 Task: Choose the classic (with black text) color set for your event colors, text color, and density.
Action: Mouse moved to (1136, 106)
Screenshot: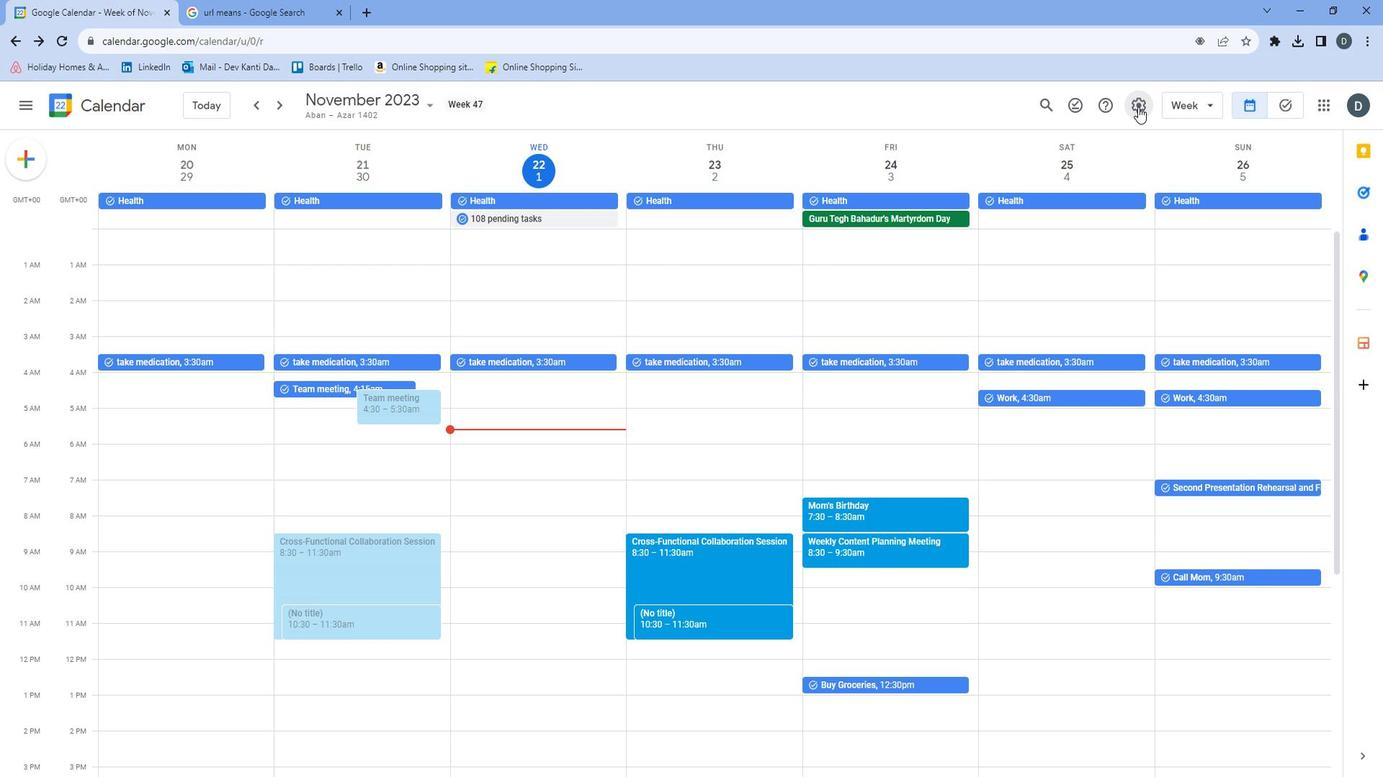 
Action: Mouse pressed left at (1136, 106)
Screenshot: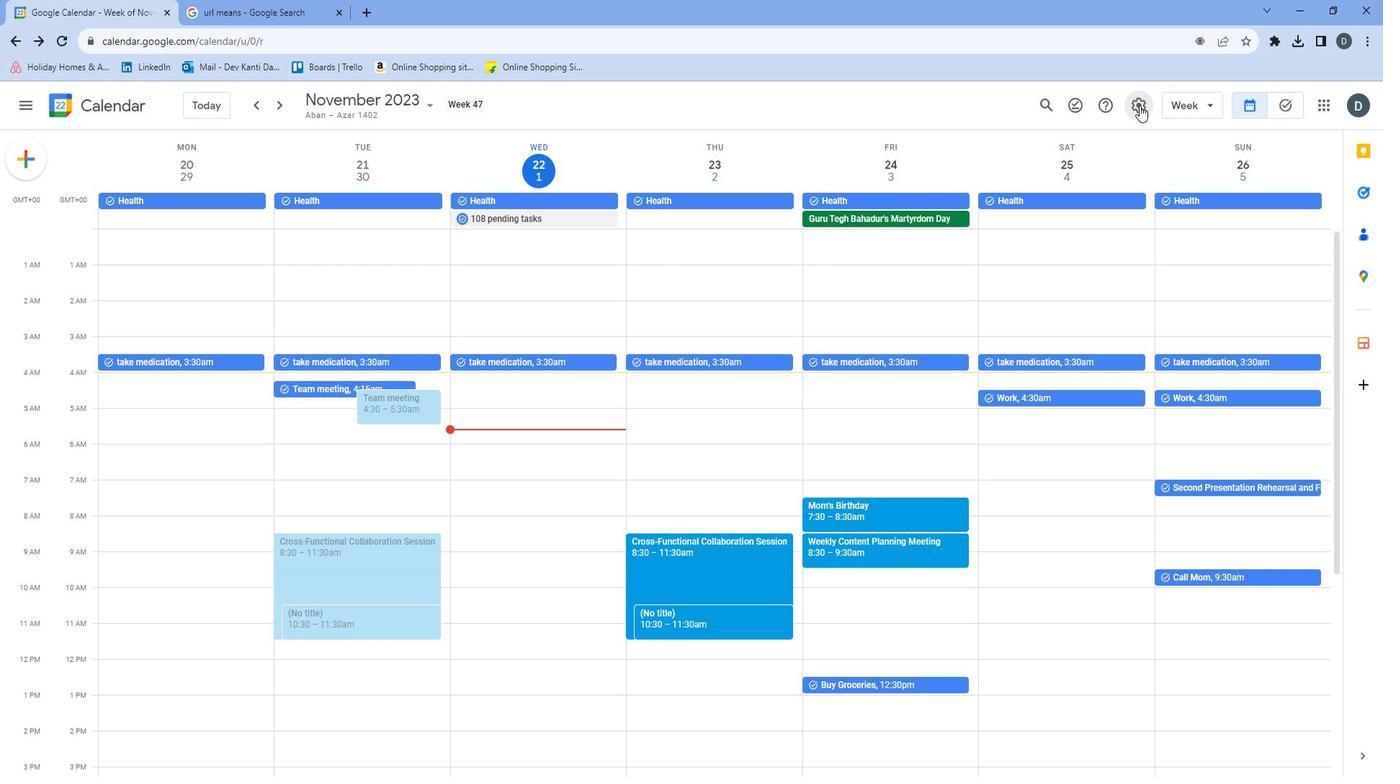 
Action: Mouse moved to (1137, 206)
Screenshot: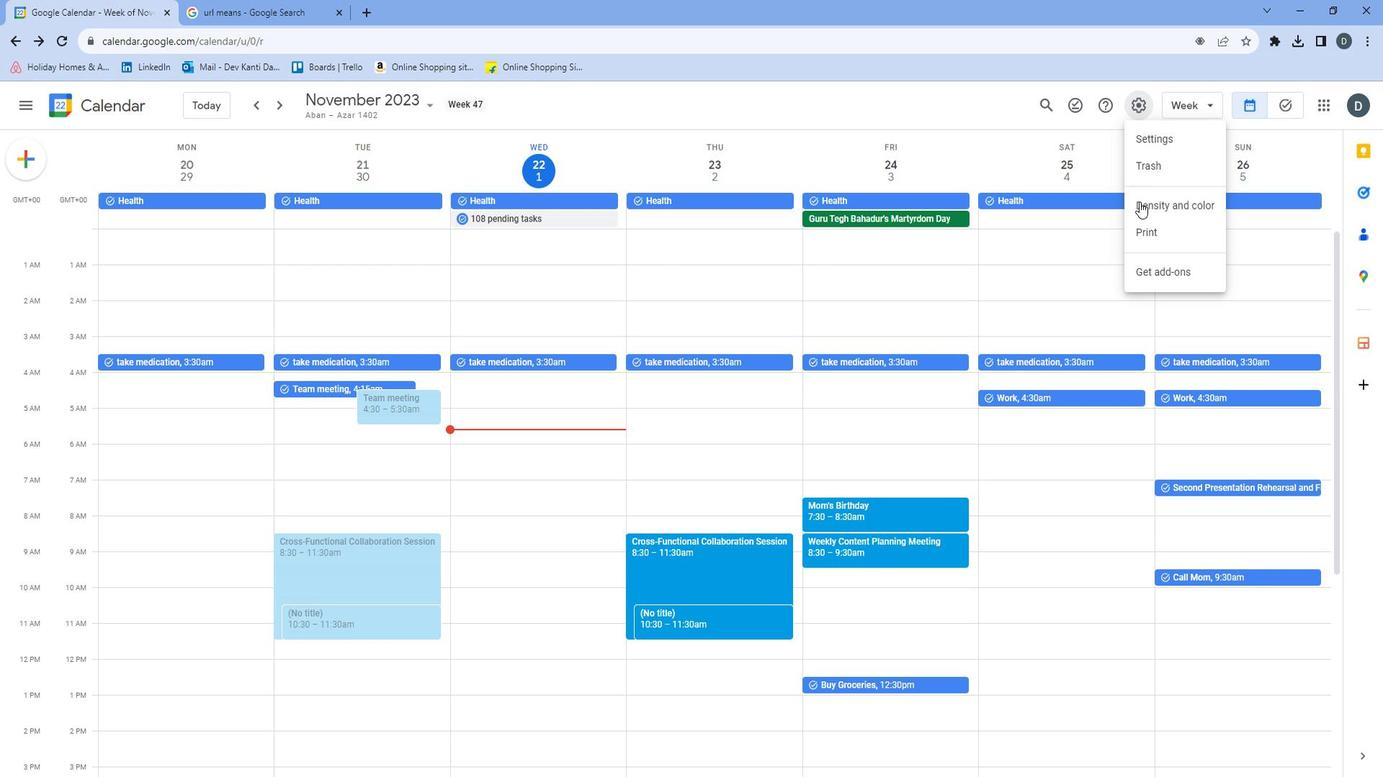 
Action: Mouse pressed left at (1137, 206)
Screenshot: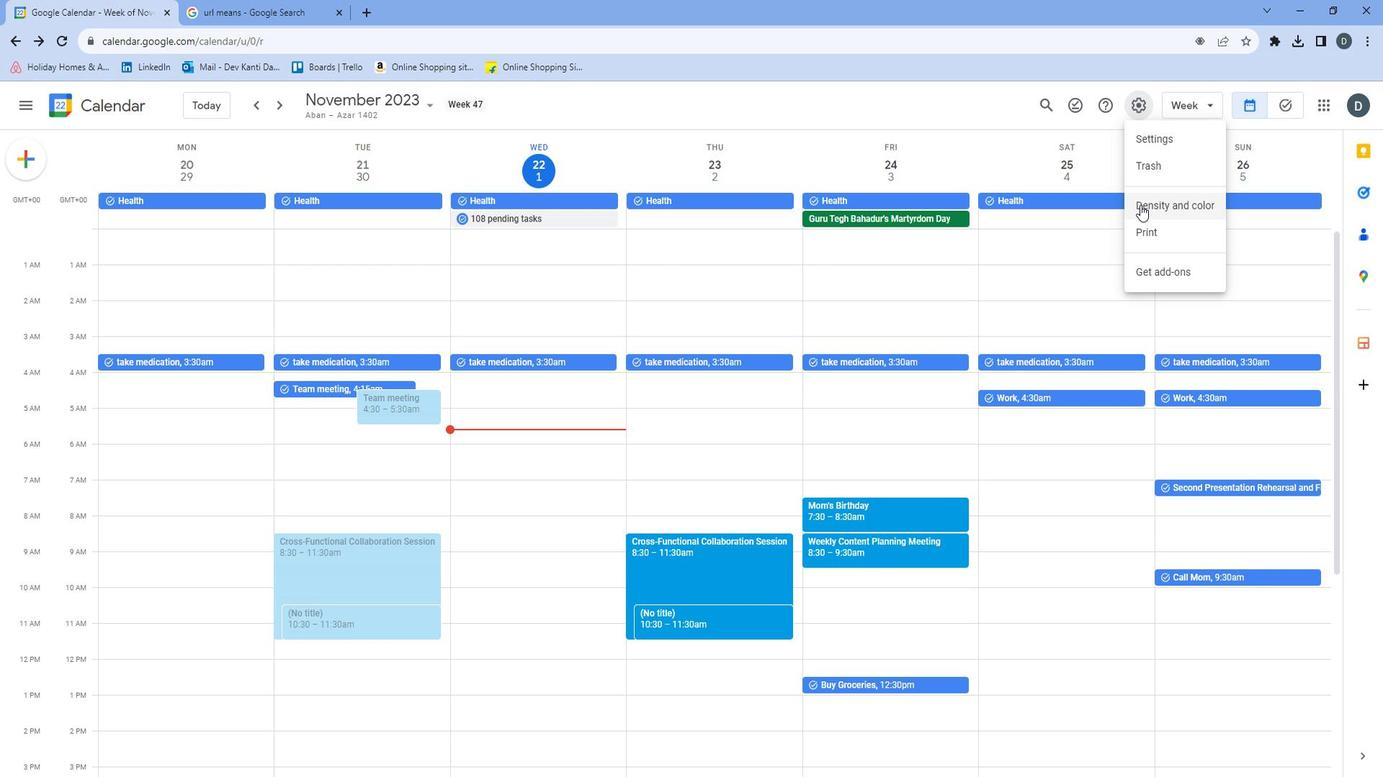 
Action: Mouse moved to (663, 659)
Screenshot: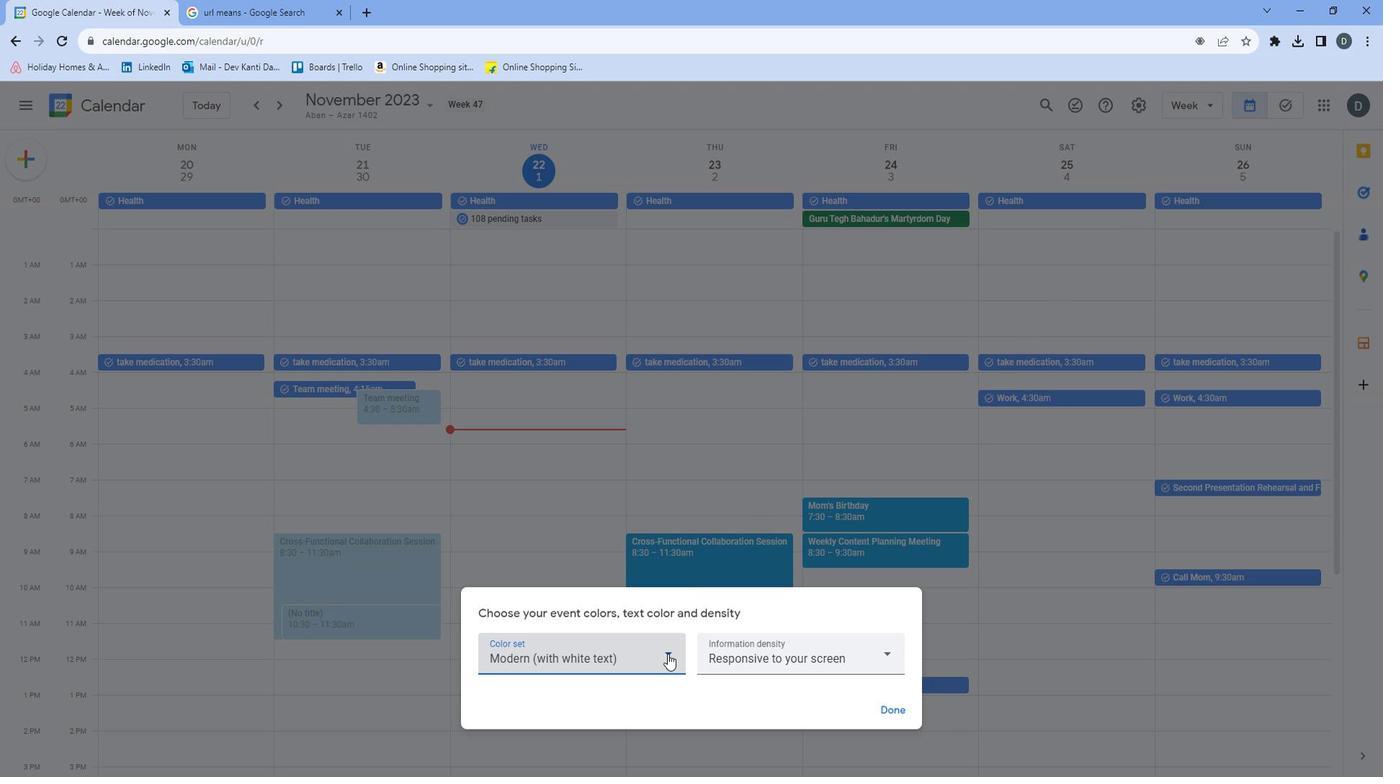 
Action: Mouse pressed left at (663, 659)
Screenshot: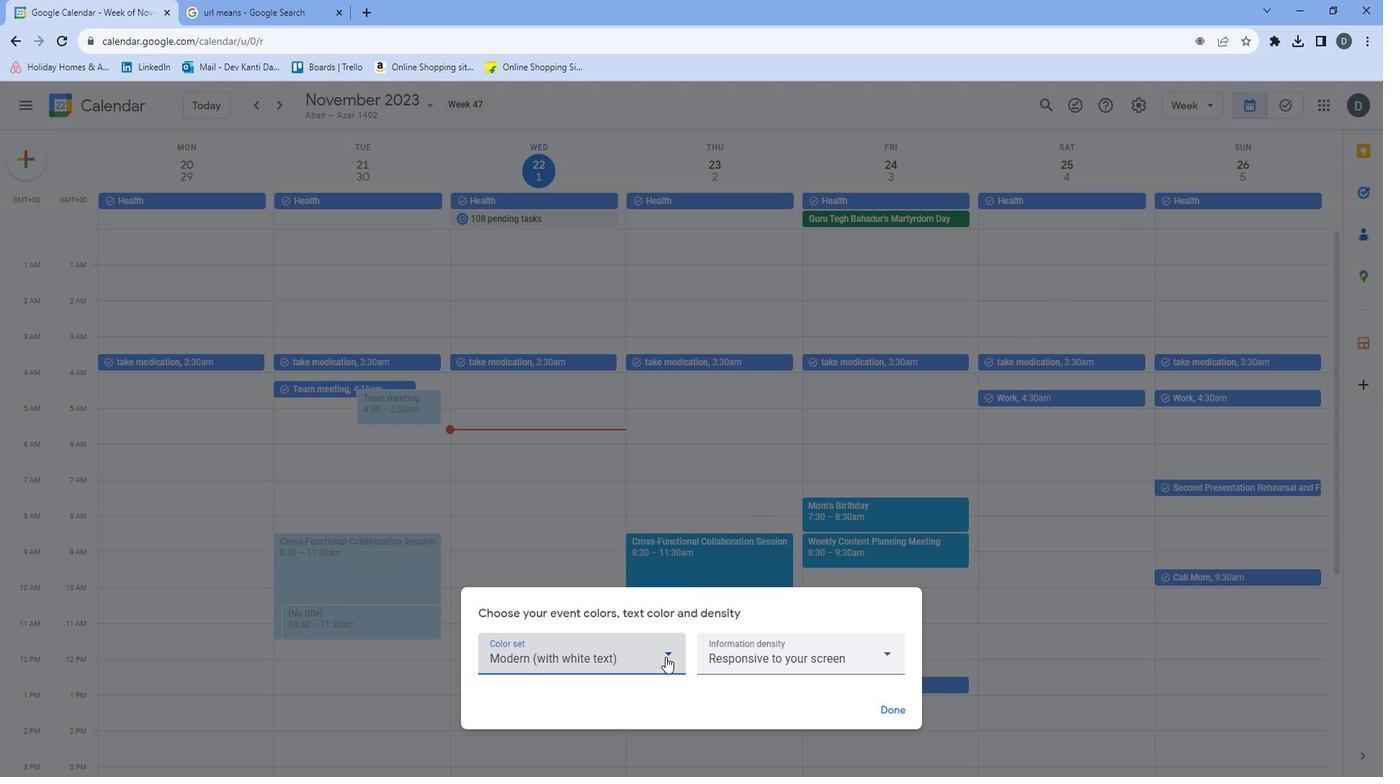
Action: Mouse moved to (613, 607)
Screenshot: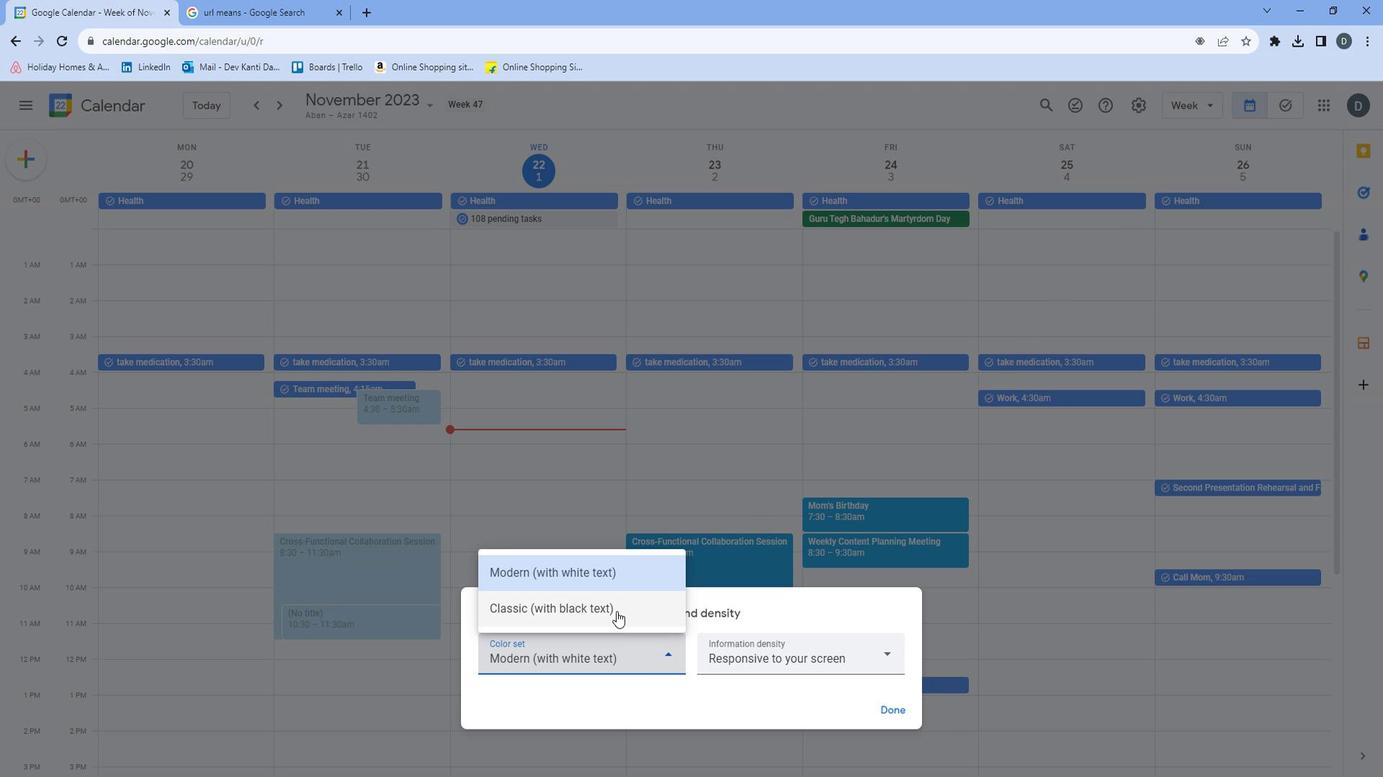 
Action: Mouse pressed left at (613, 607)
Screenshot: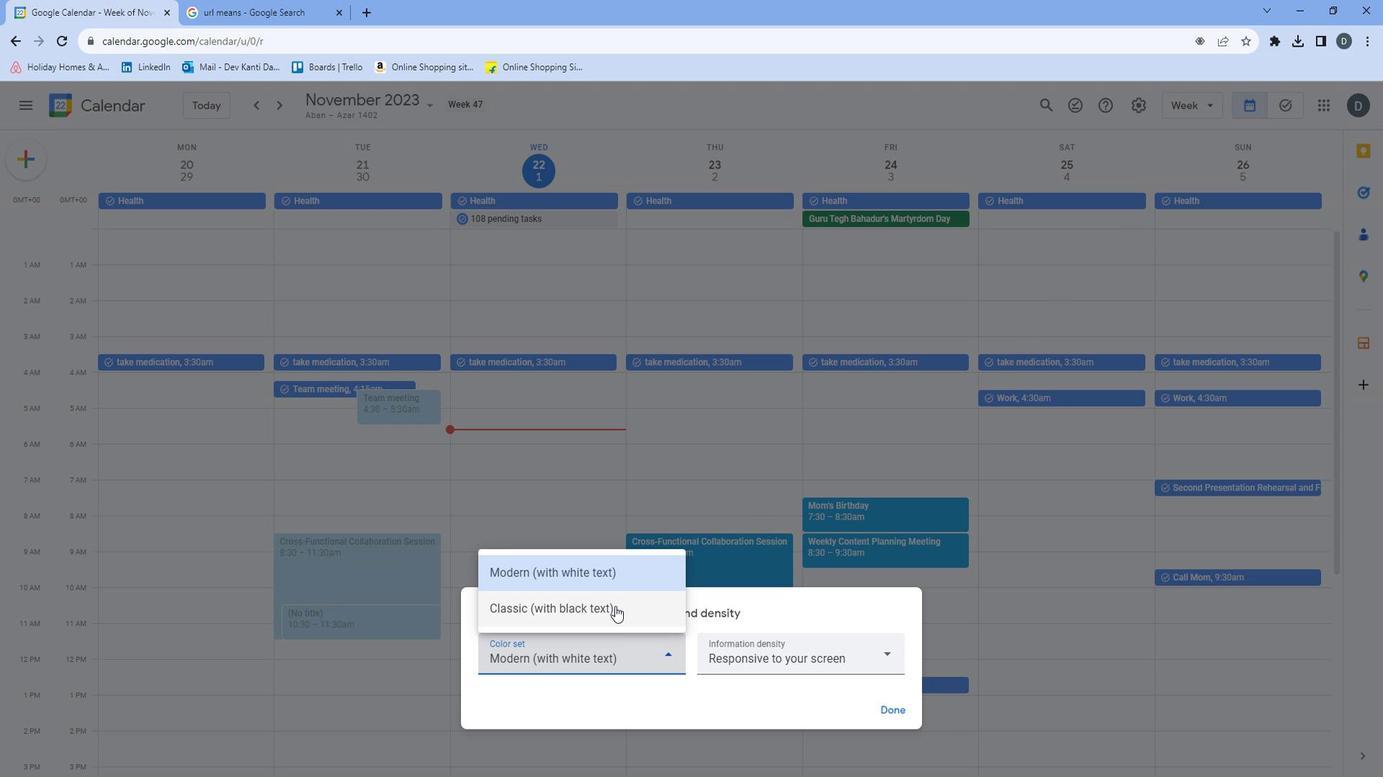 
Action: Mouse moved to (878, 705)
Screenshot: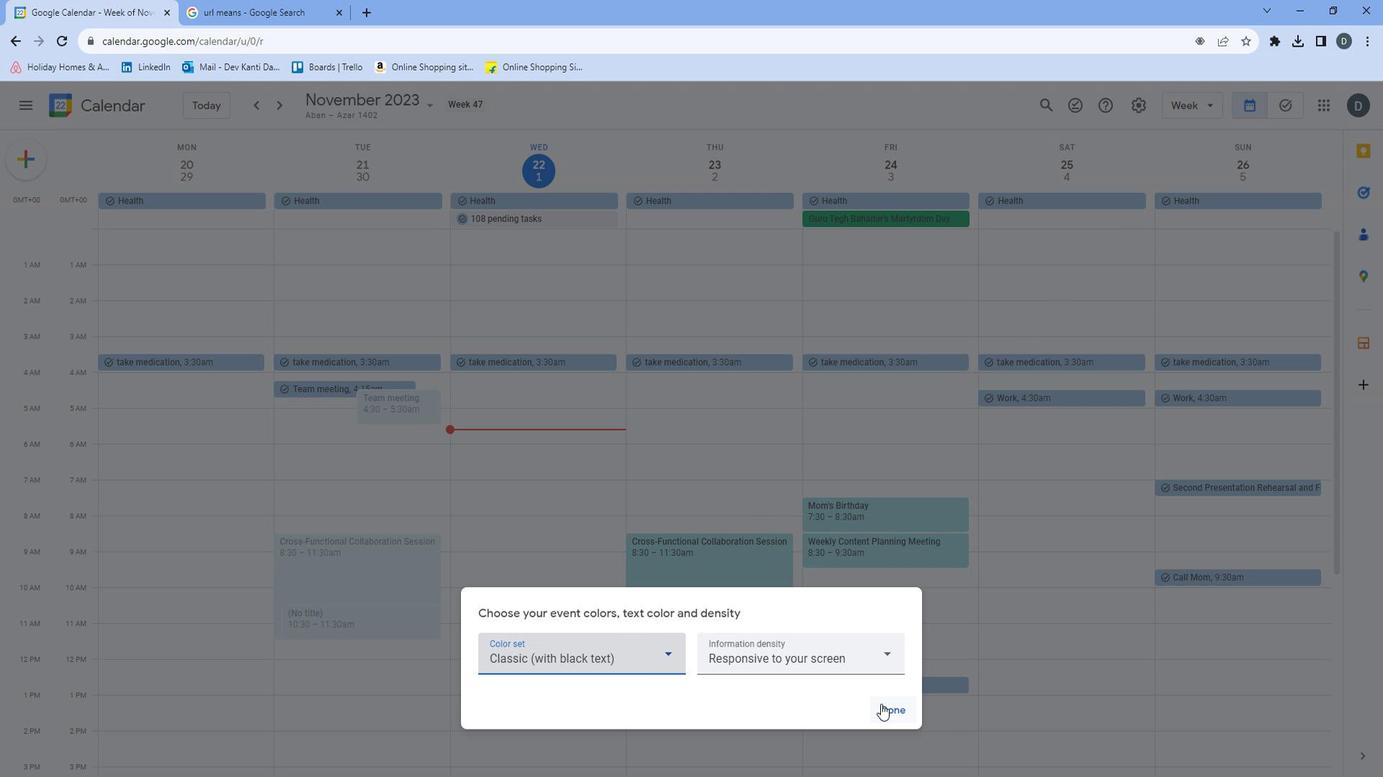
Action: Mouse pressed left at (878, 705)
Screenshot: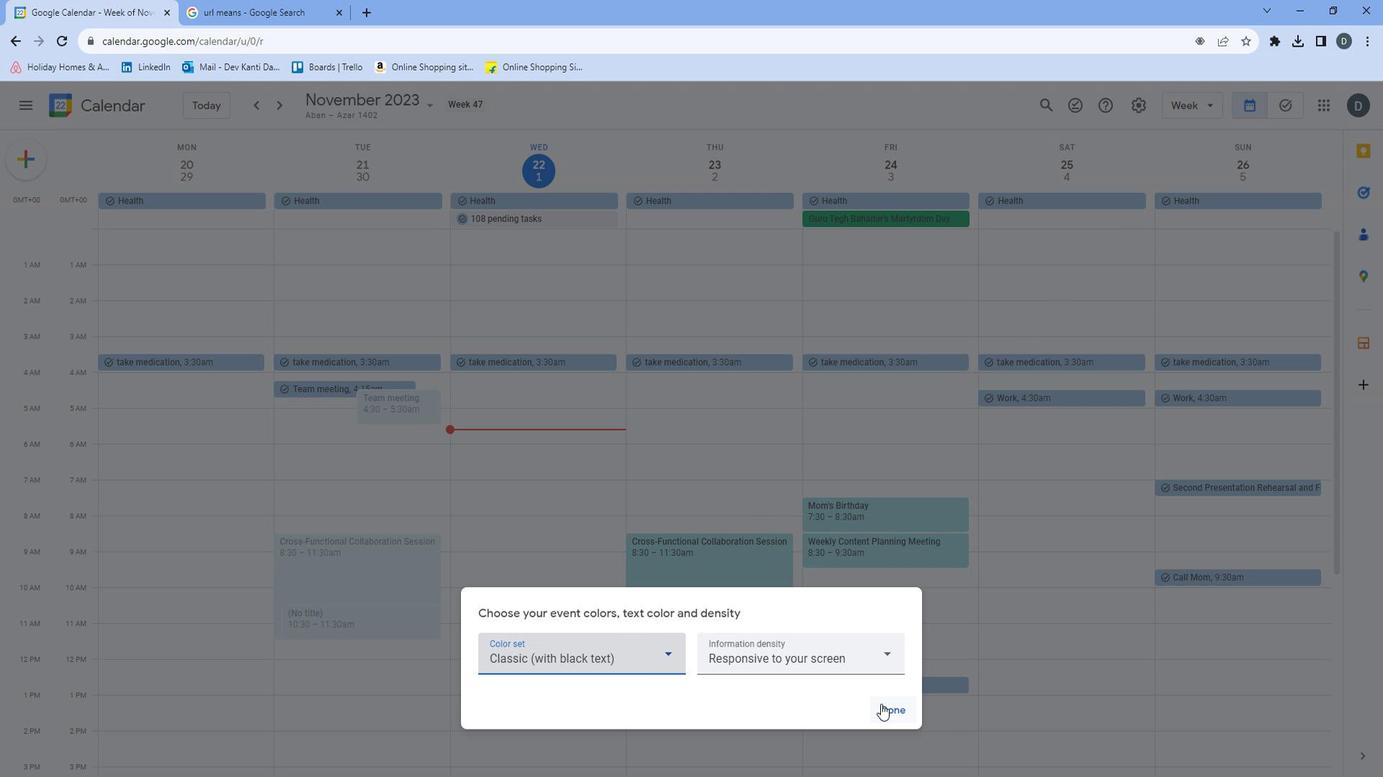 
Action: Mouse moved to (875, 701)
Screenshot: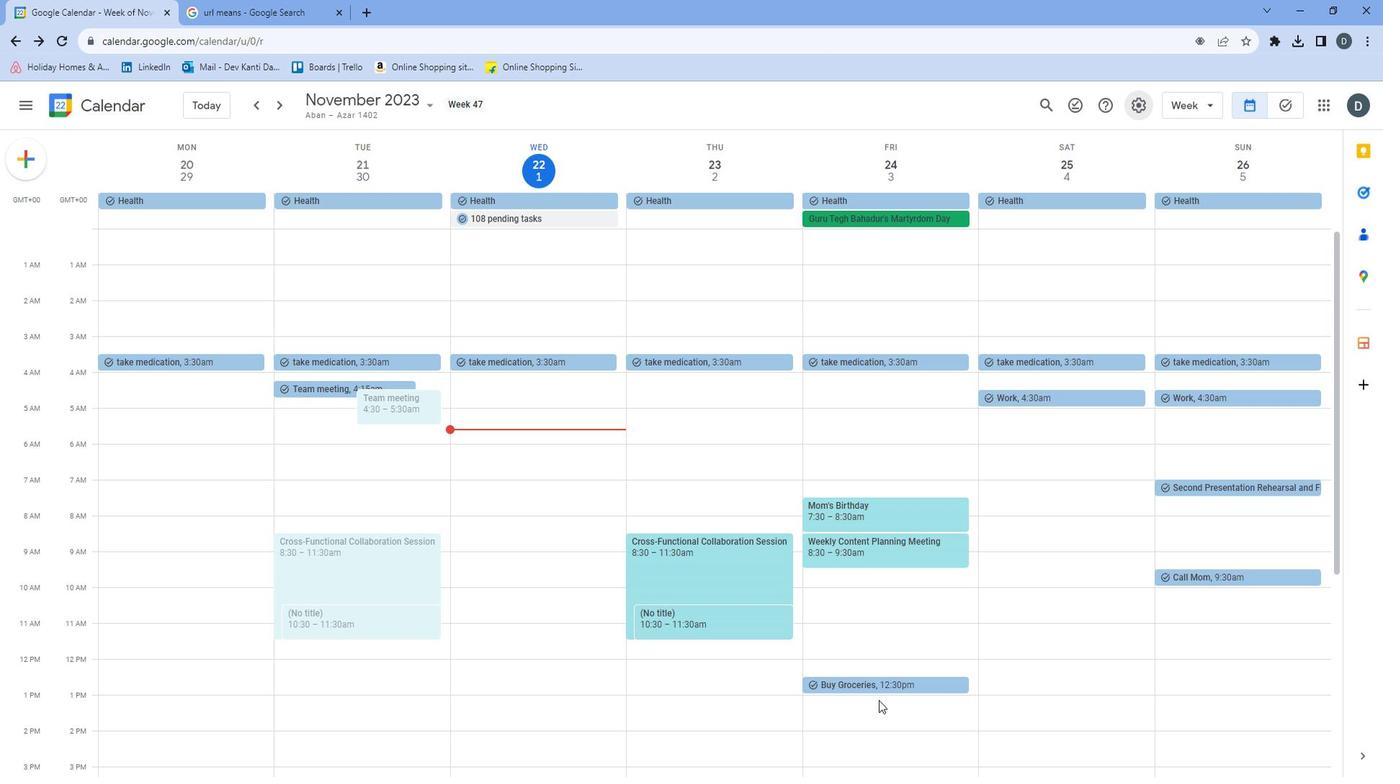 
